 Task: Create a due date automation trigger when advanced on, on the tuesday before a card is due add fields without custom field "Resume" set to a number lower or equal to 1 and lower than 10 at 11:00 AM.
Action: Mouse moved to (950, 69)
Screenshot: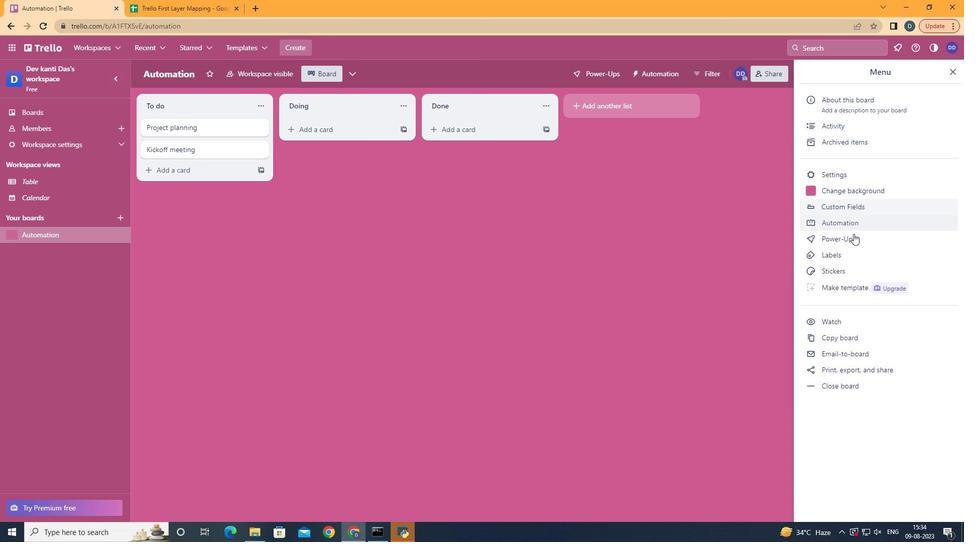 
Action: Mouse pressed left at (950, 69)
Screenshot: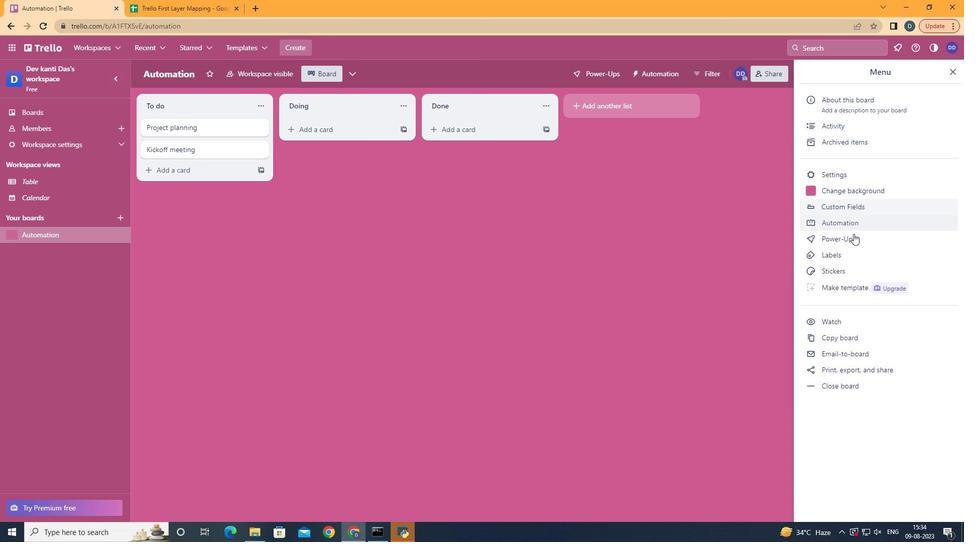 
Action: Mouse moved to (859, 219)
Screenshot: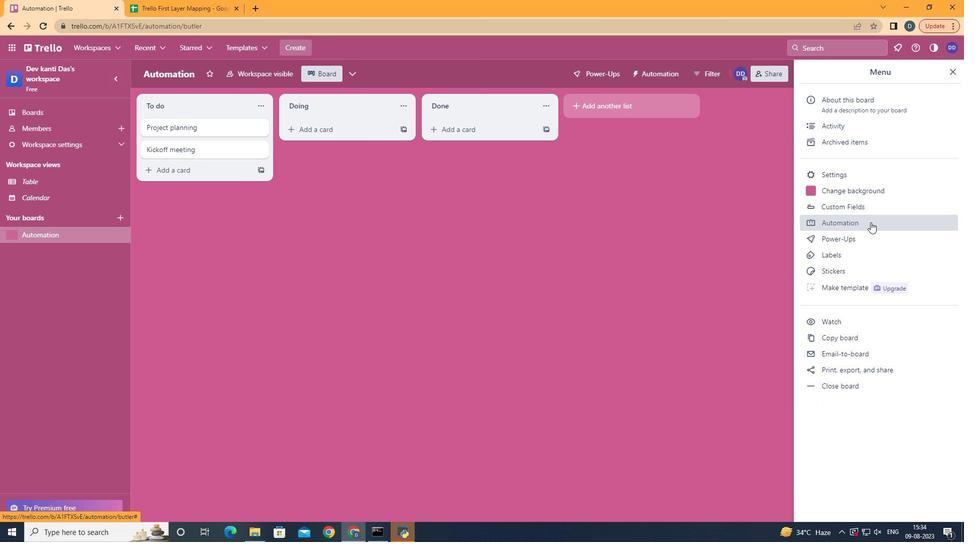 
Action: Mouse pressed left at (859, 219)
Screenshot: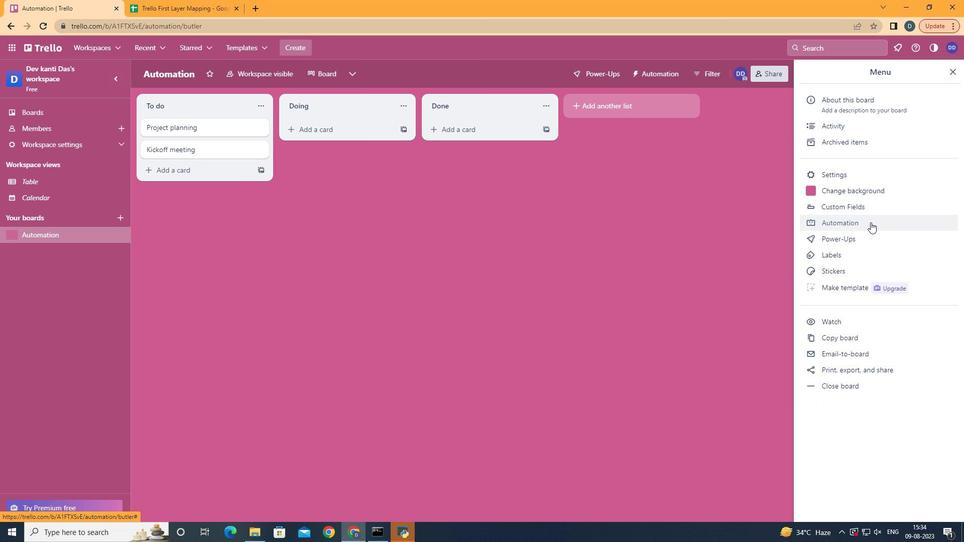 
Action: Mouse moved to (187, 198)
Screenshot: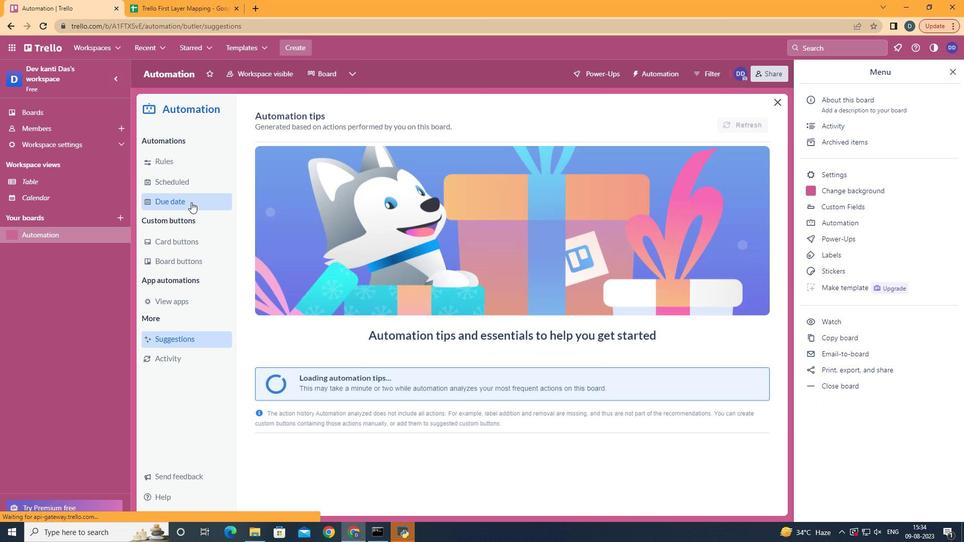 
Action: Mouse pressed left at (187, 198)
Screenshot: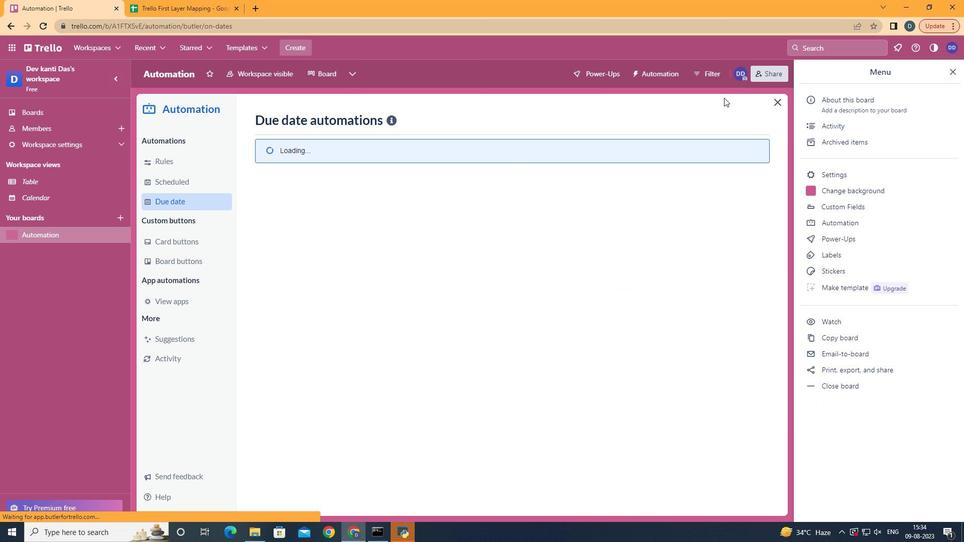 
Action: Mouse moved to (714, 118)
Screenshot: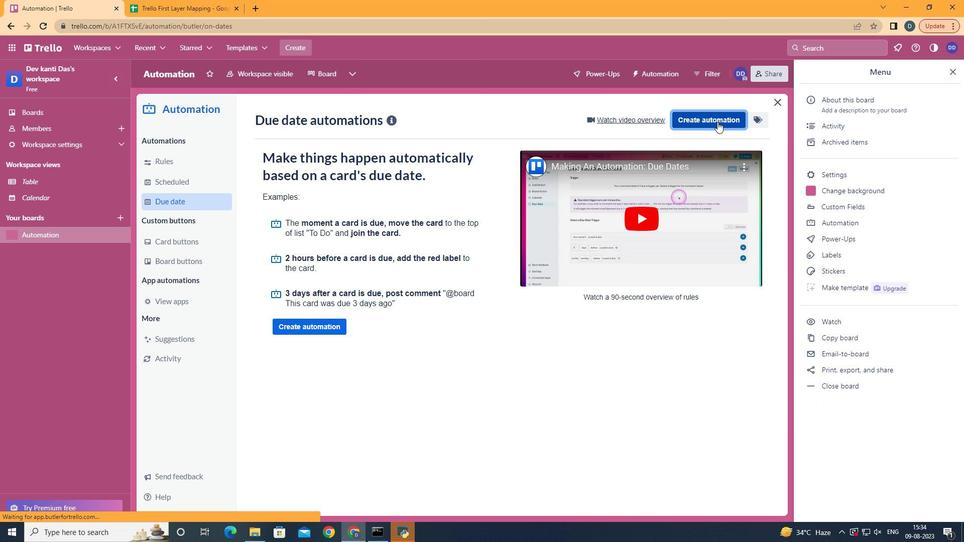 
Action: Mouse pressed left at (714, 118)
Screenshot: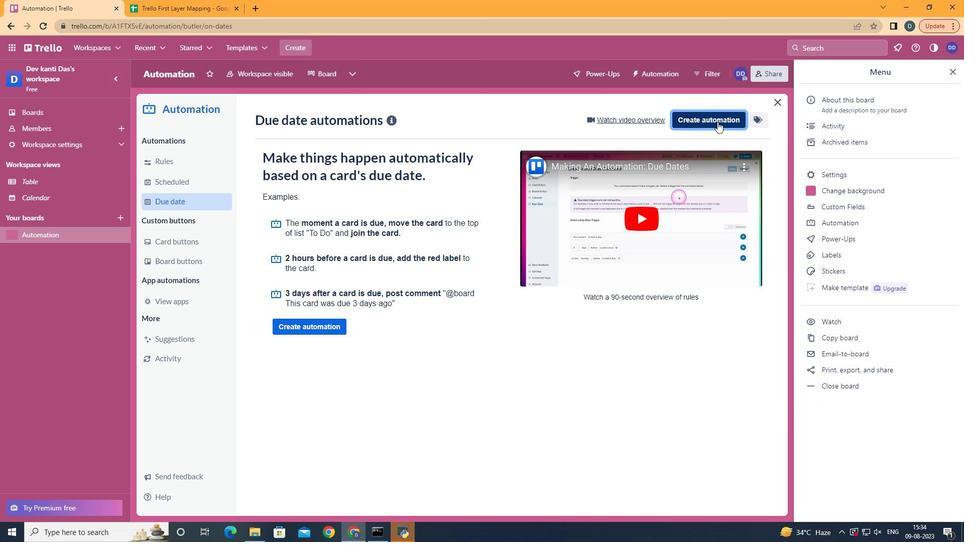 
Action: Mouse moved to (522, 192)
Screenshot: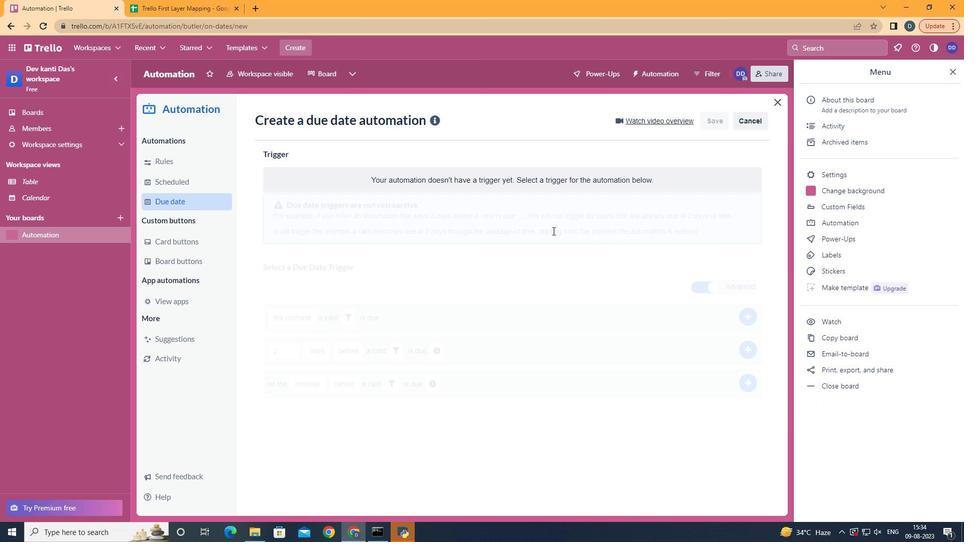 
Action: Mouse pressed left at (522, 192)
Screenshot: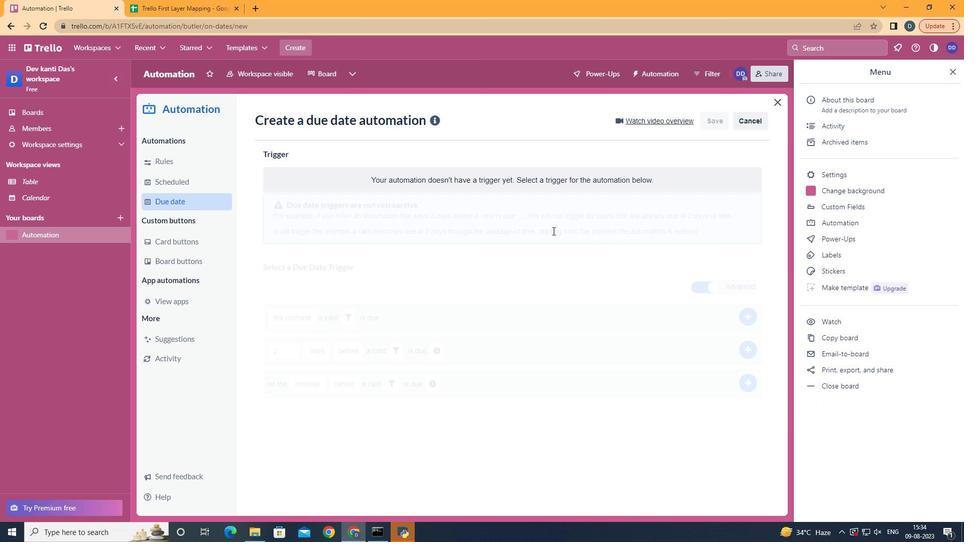
Action: Mouse moved to (510, 205)
Screenshot: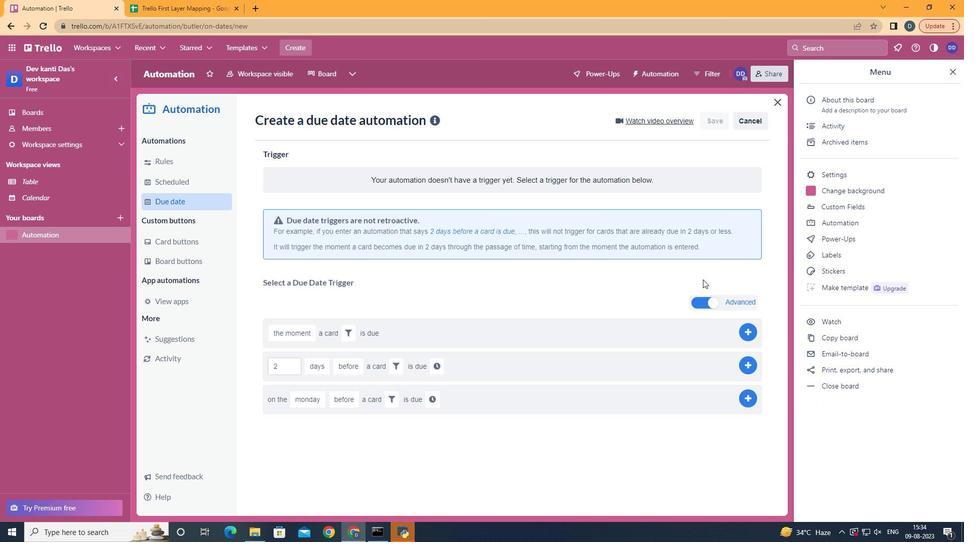 
Action: Mouse pressed left at (510, 205)
Screenshot: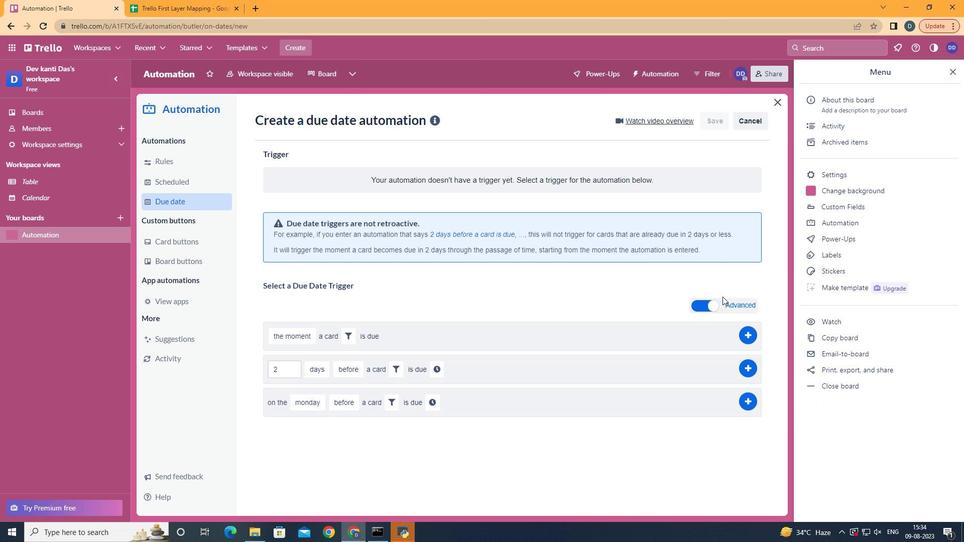 
Action: Mouse moved to (323, 276)
Screenshot: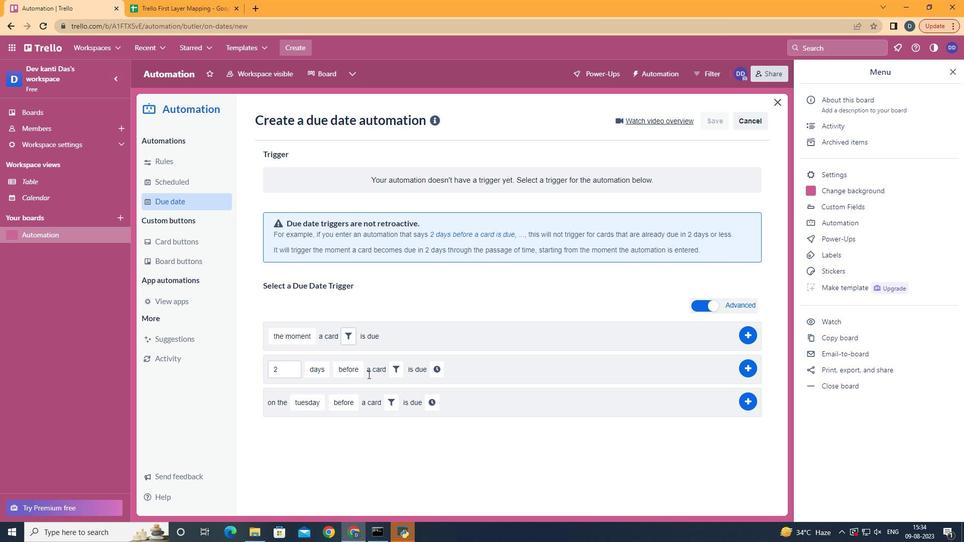
Action: Mouse pressed left at (323, 276)
Screenshot: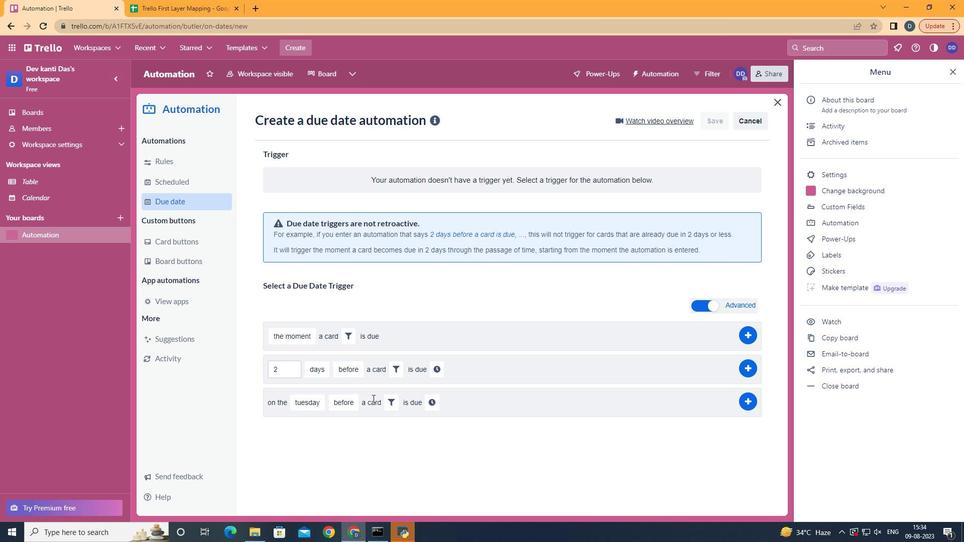 
Action: Mouse moved to (384, 397)
Screenshot: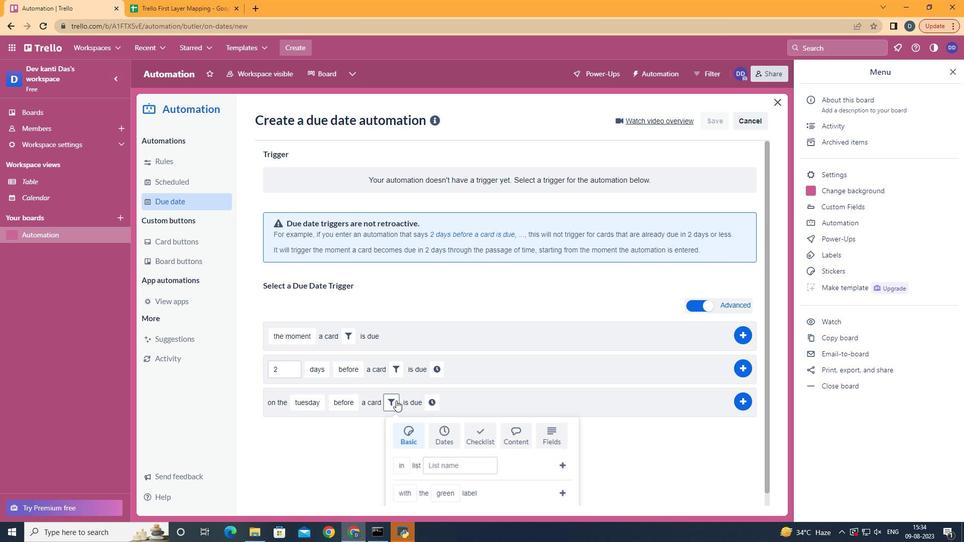 
Action: Mouse pressed left at (384, 397)
Screenshot: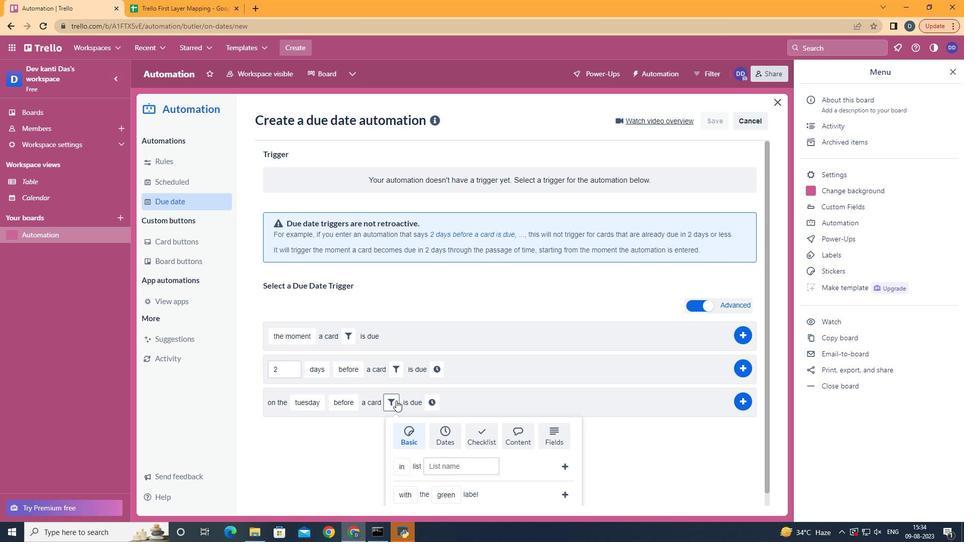 
Action: Mouse moved to (543, 431)
Screenshot: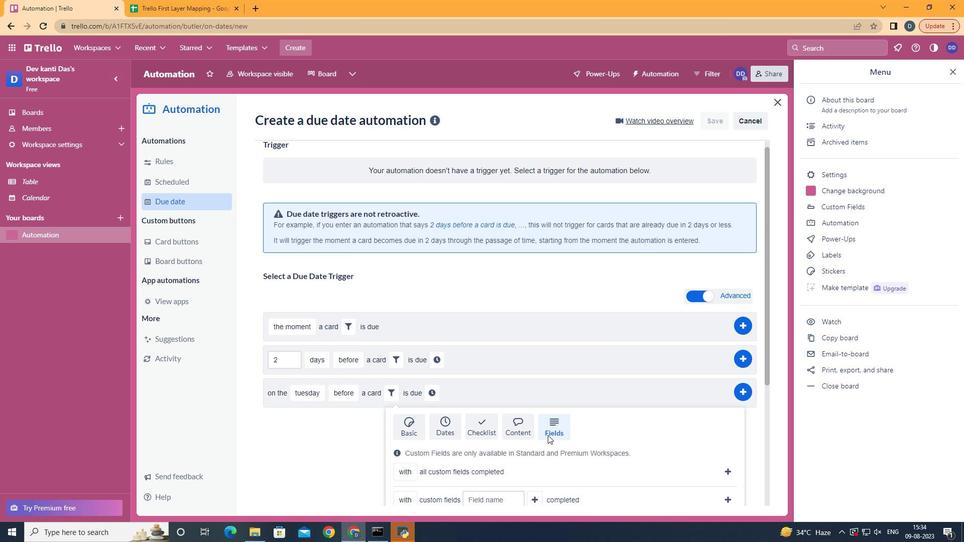 
Action: Mouse pressed left at (543, 431)
Screenshot: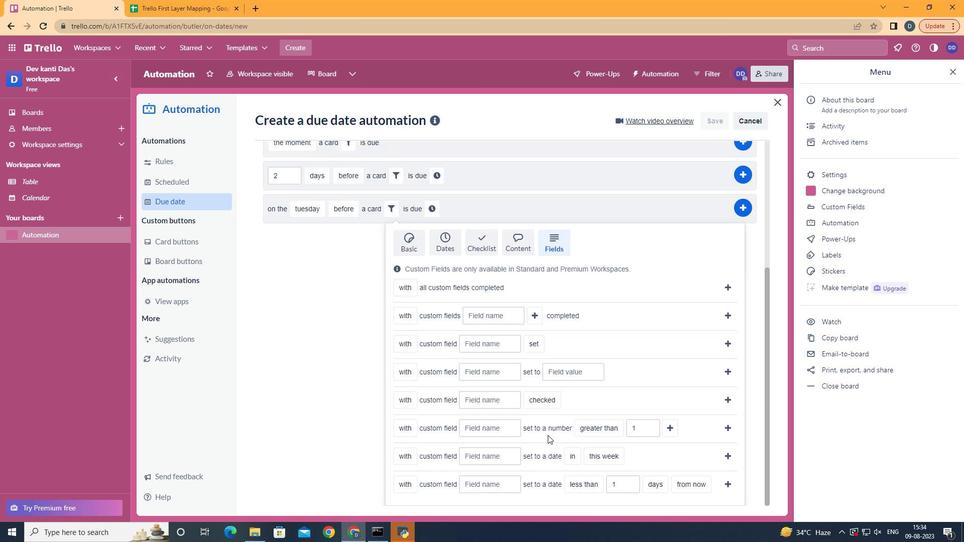 
Action: Mouse moved to (543, 431)
Screenshot: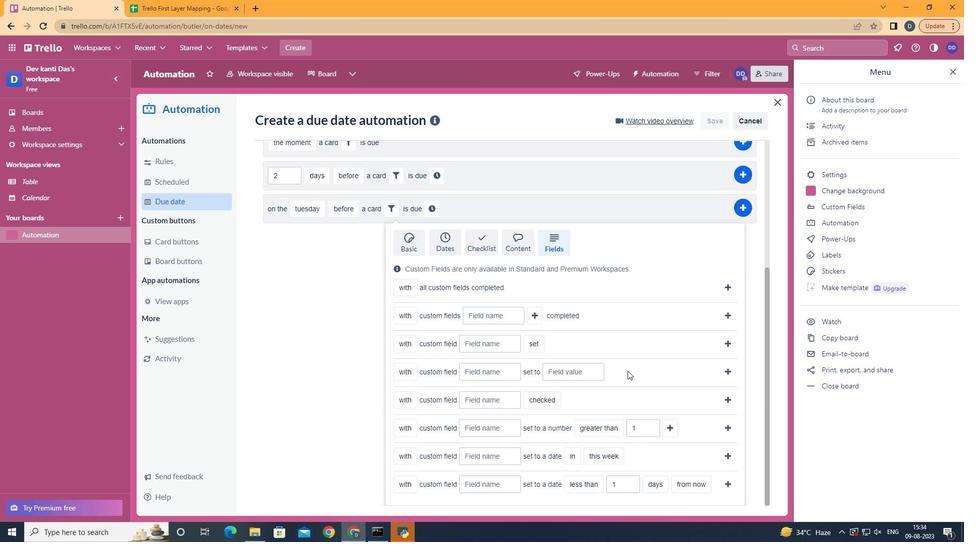 
Action: Mouse scrolled (543, 431) with delta (0, 0)
Screenshot: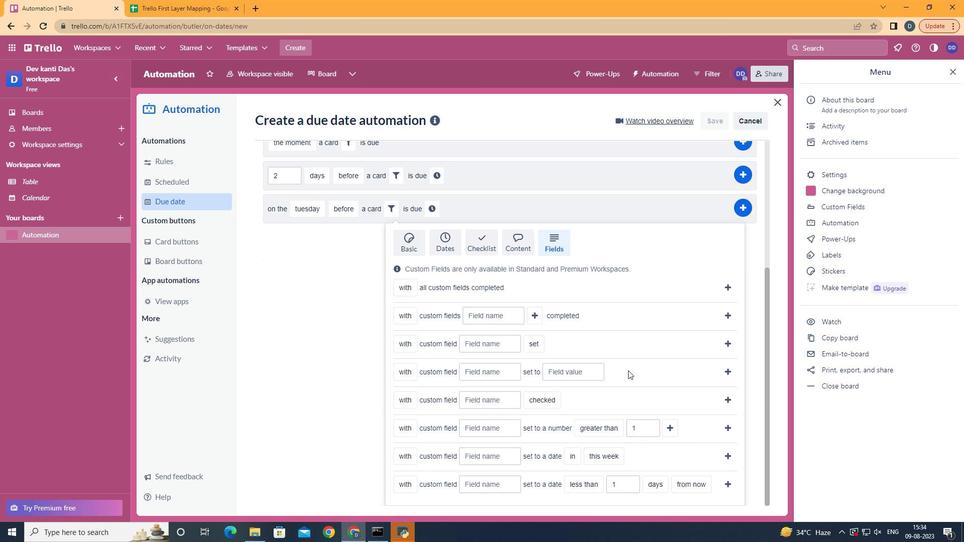 
Action: Mouse scrolled (543, 431) with delta (0, 0)
Screenshot: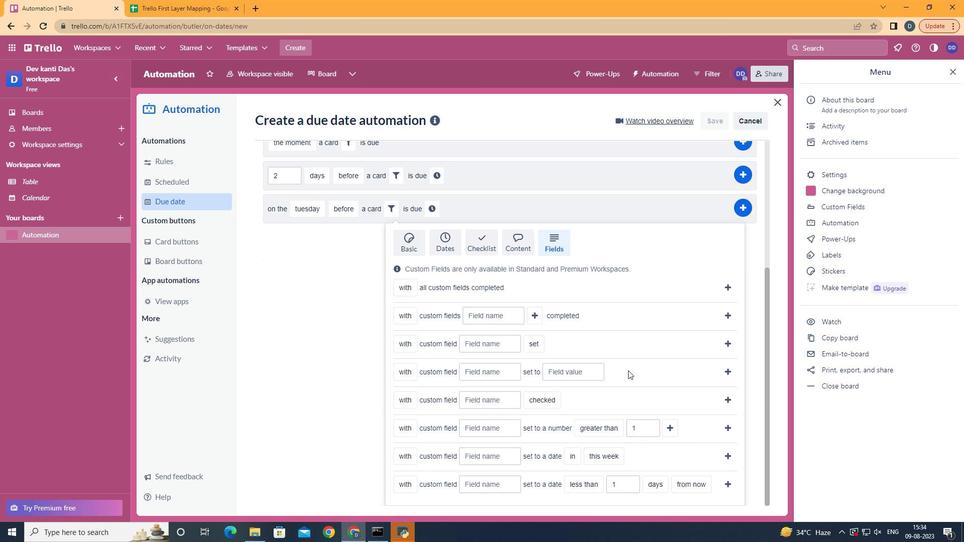 
Action: Mouse scrolled (543, 431) with delta (0, 0)
Screenshot: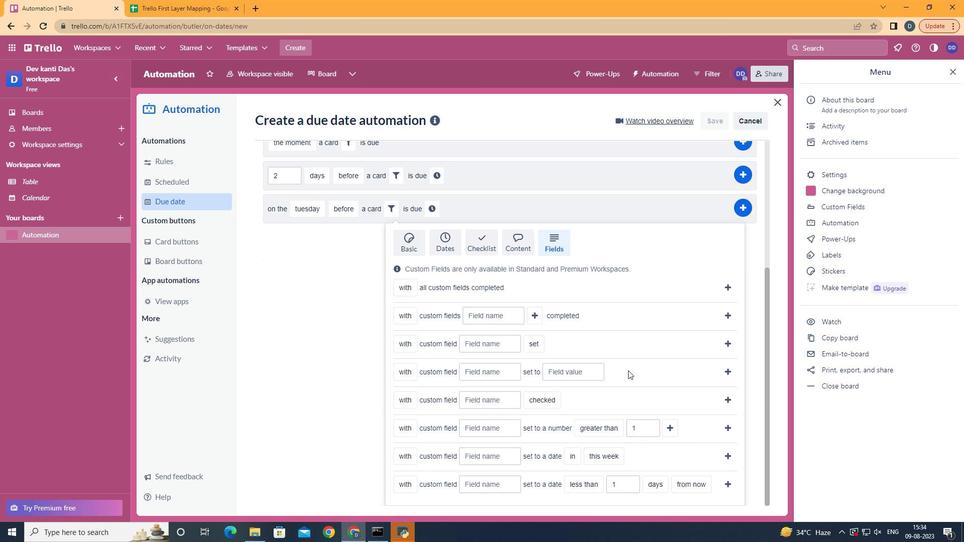 
Action: Mouse scrolled (543, 431) with delta (0, 0)
Screenshot: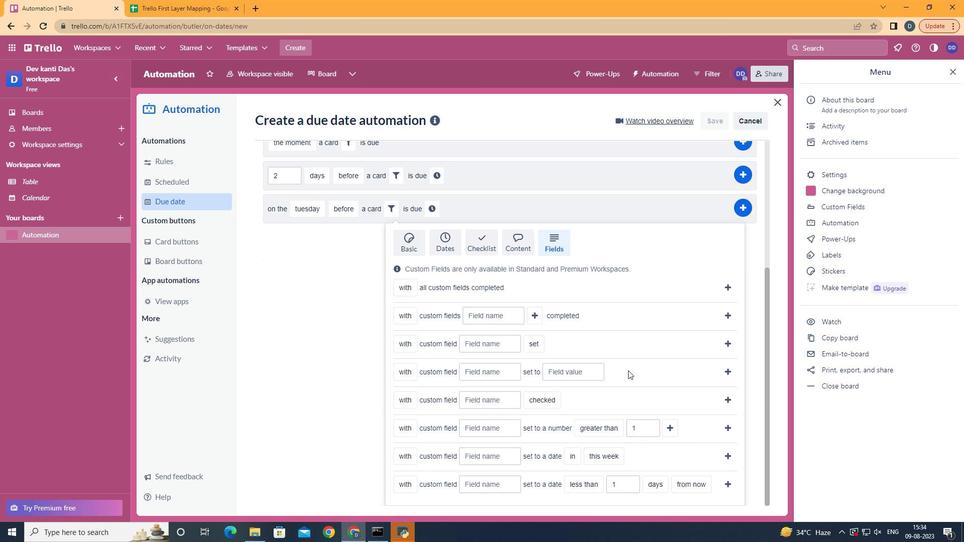 
Action: Mouse scrolled (543, 431) with delta (0, 0)
Screenshot: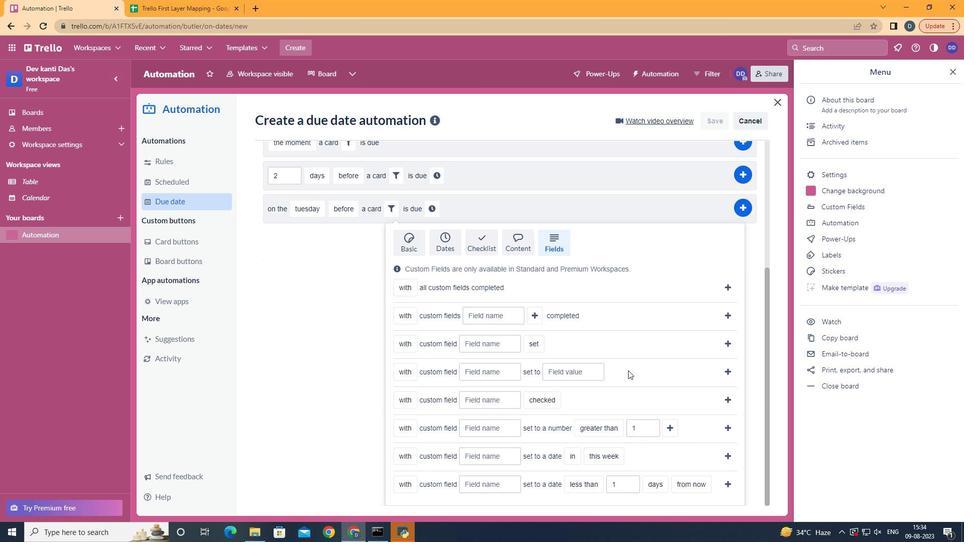 
Action: Mouse moved to (411, 464)
Screenshot: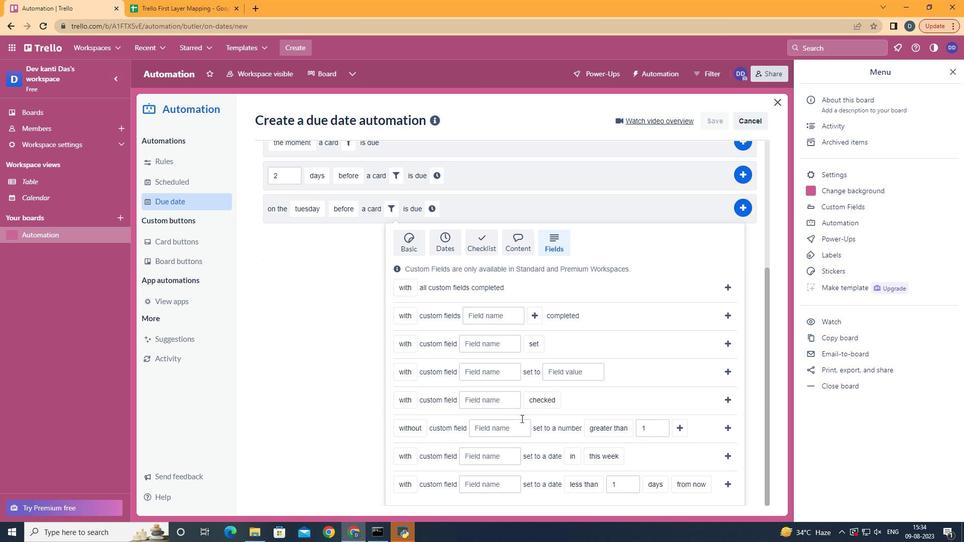 
Action: Mouse pressed left at (411, 464)
Screenshot: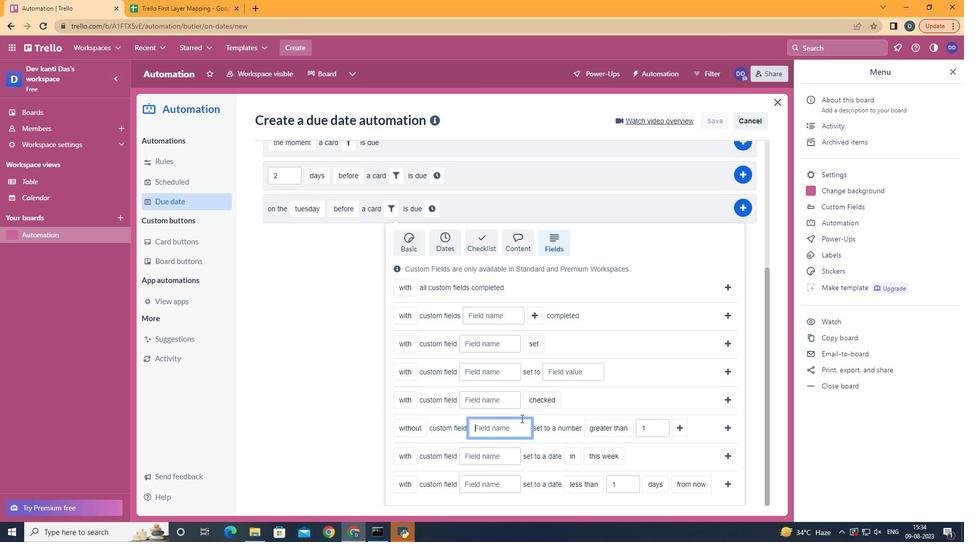 
Action: Mouse moved to (517, 415)
Screenshot: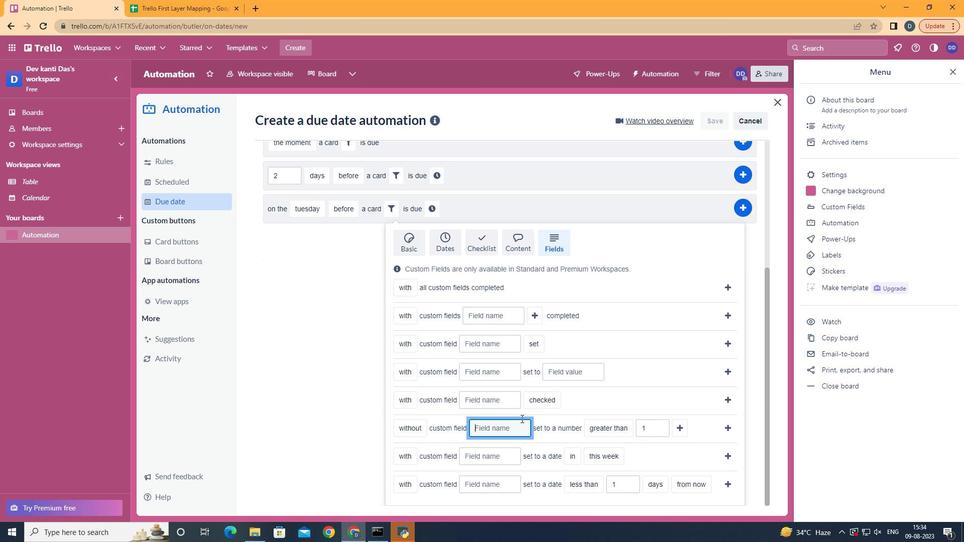 
Action: Mouse pressed left at (517, 415)
Screenshot: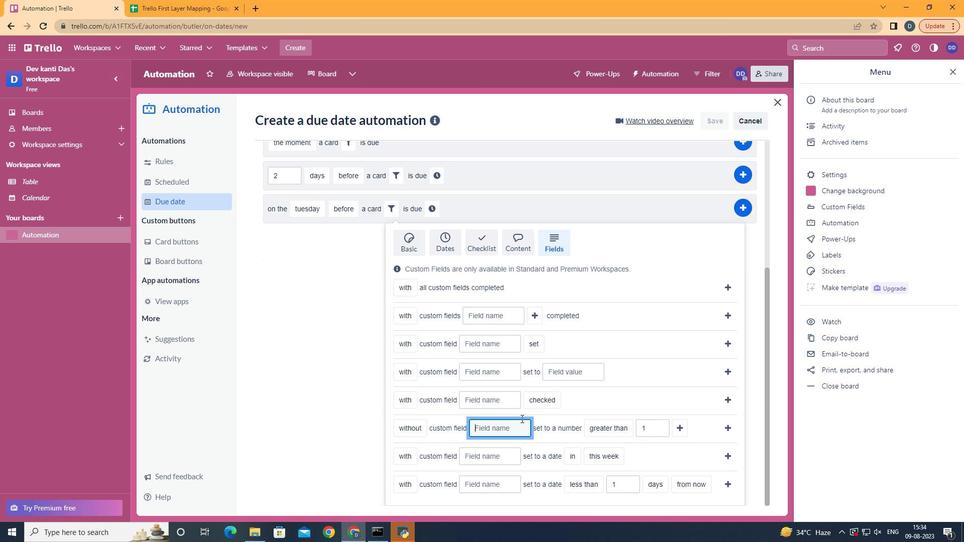 
Action: Key pressed <Key.shift>Reume<Key.backspace><Key.backspace><Key.backspace>sume
Screenshot: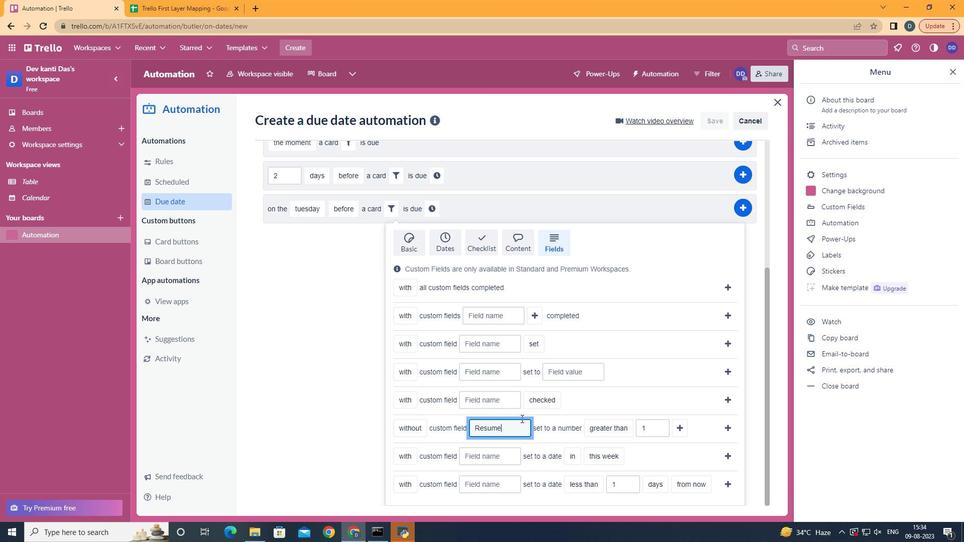 
Action: Mouse moved to (632, 410)
Screenshot: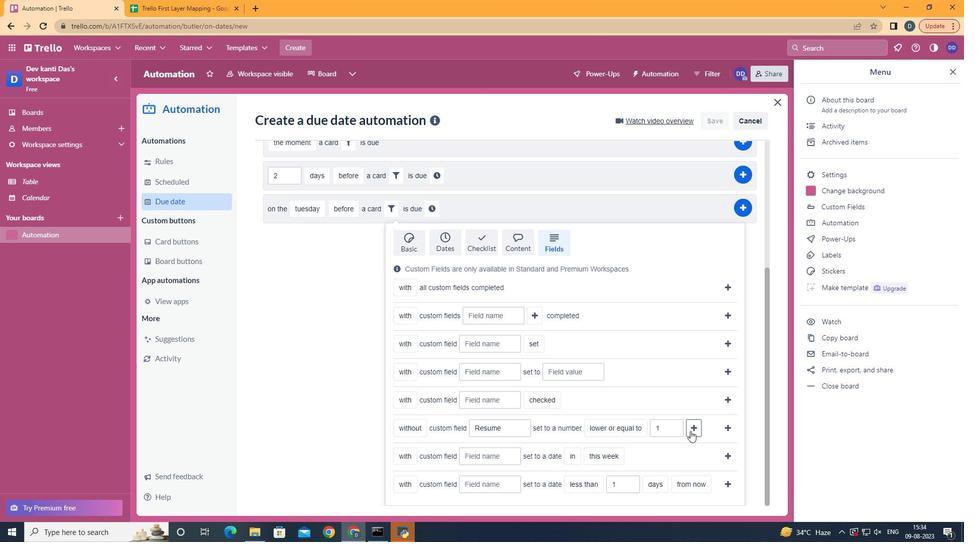 
Action: Mouse pressed left at (632, 410)
Screenshot: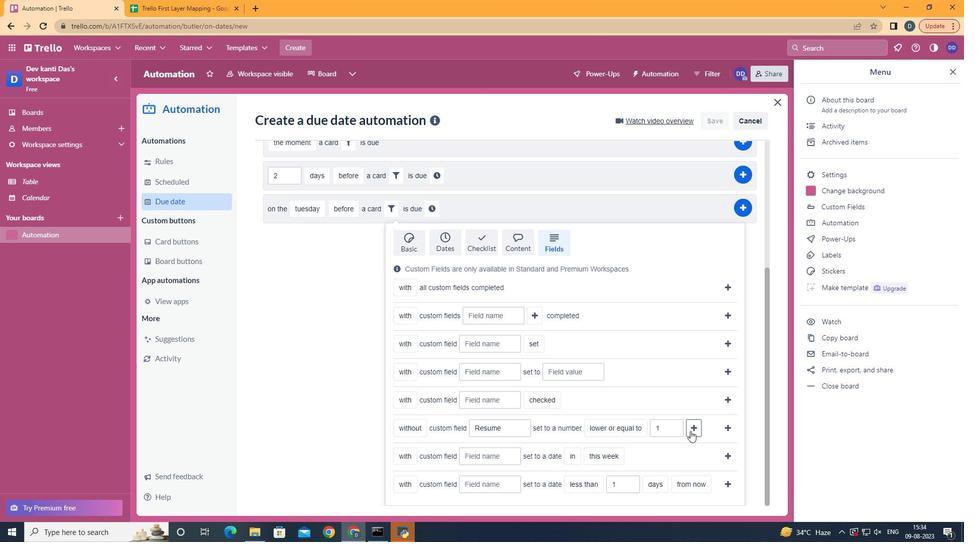 
Action: Mouse moved to (687, 427)
Screenshot: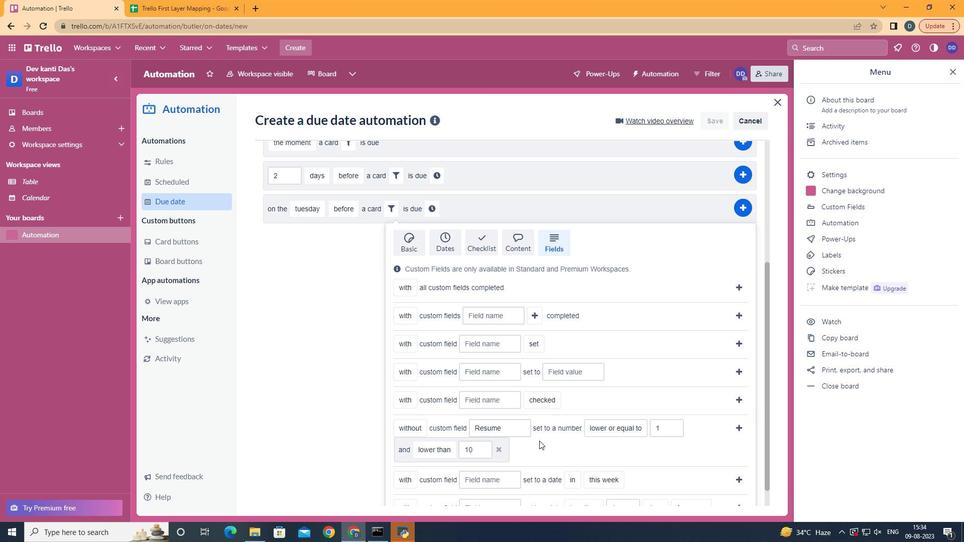 
Action: Mouse pressed left at (687, 427)
Screenshot: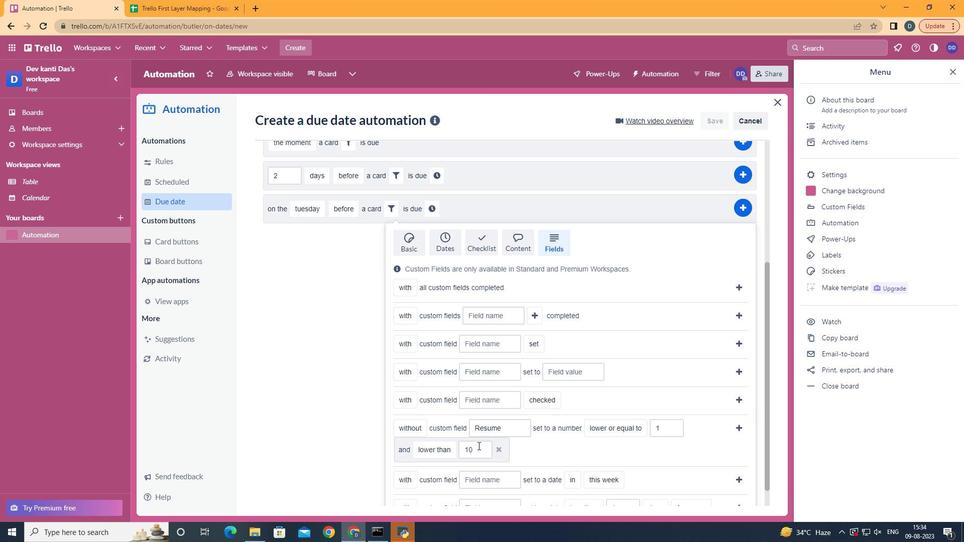 
Action: Mouse moved to (729, 427)
Screenshot: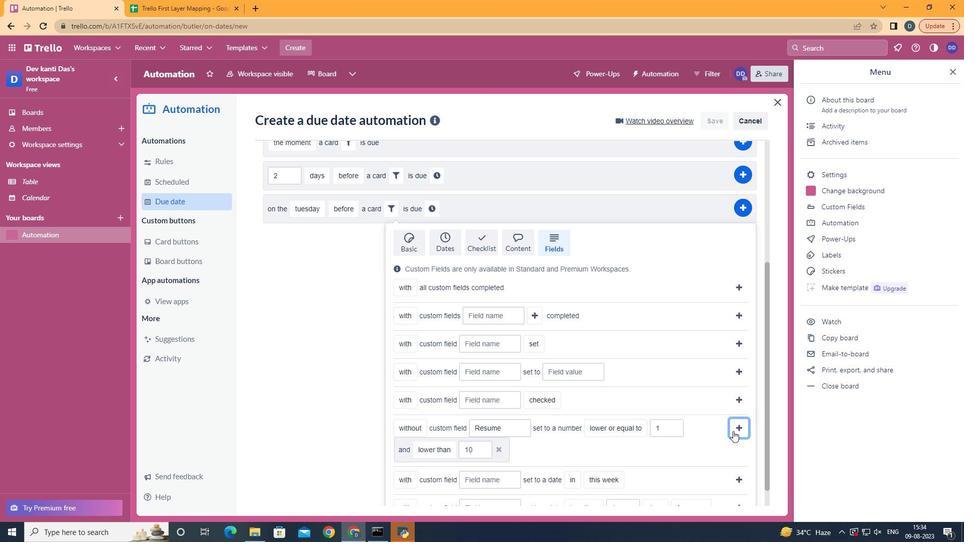 
Action: Mouse pressed left at (729, 427)
Screenshot: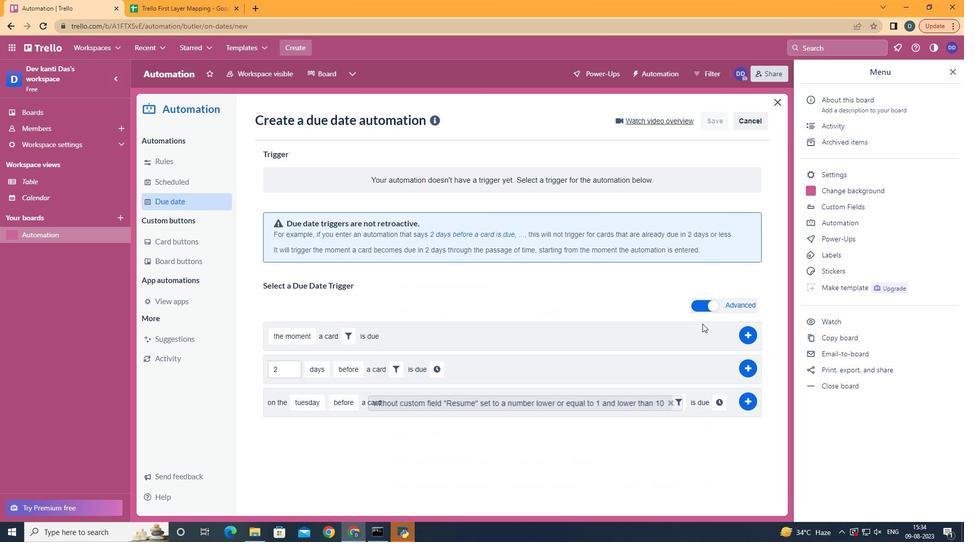 
Action: Mouse moved to (718, 397)
Screenshot: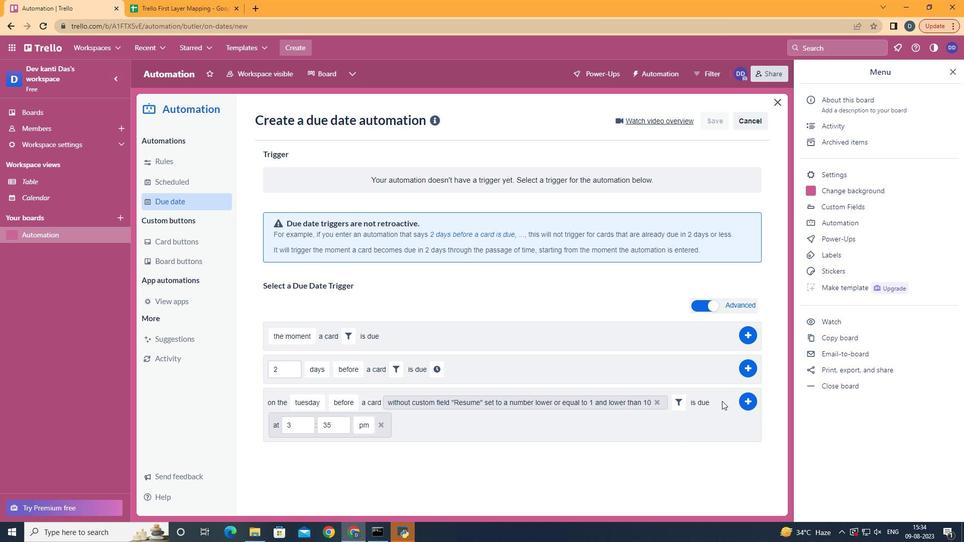 
Action: Mouse pressed left at (718, 397)
Screenshot: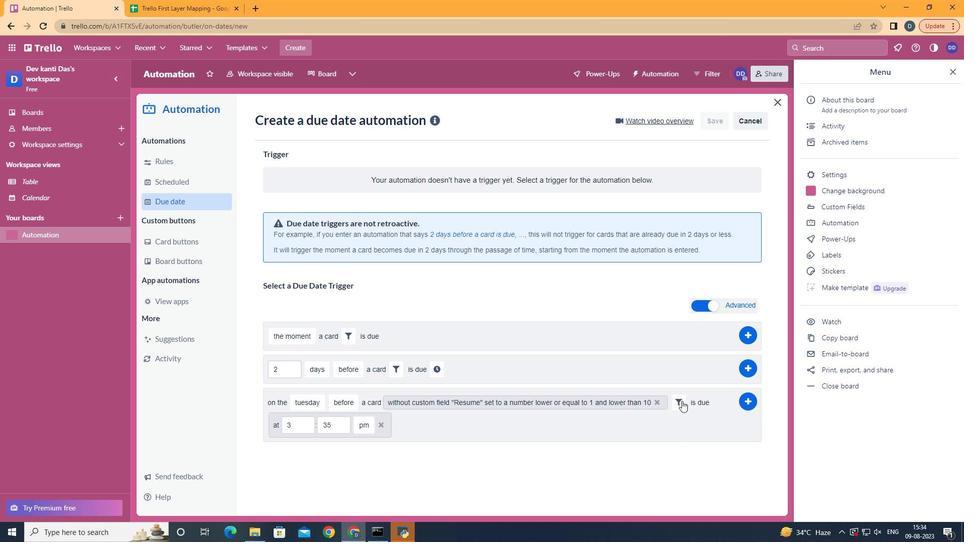 
Action: Mouse moved to (292, 419)
Screenshot: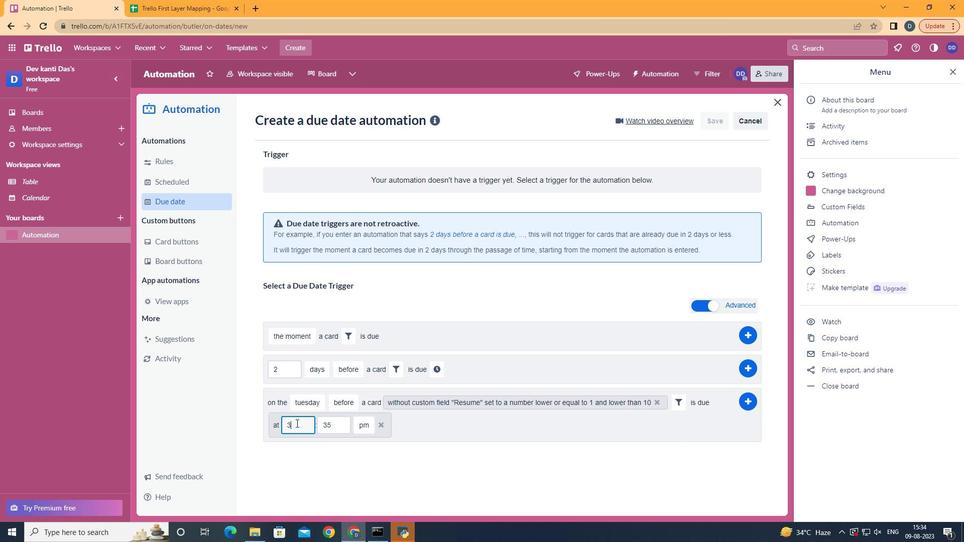 
Action: Mouse pressed left at (292, 419)
Screenshot: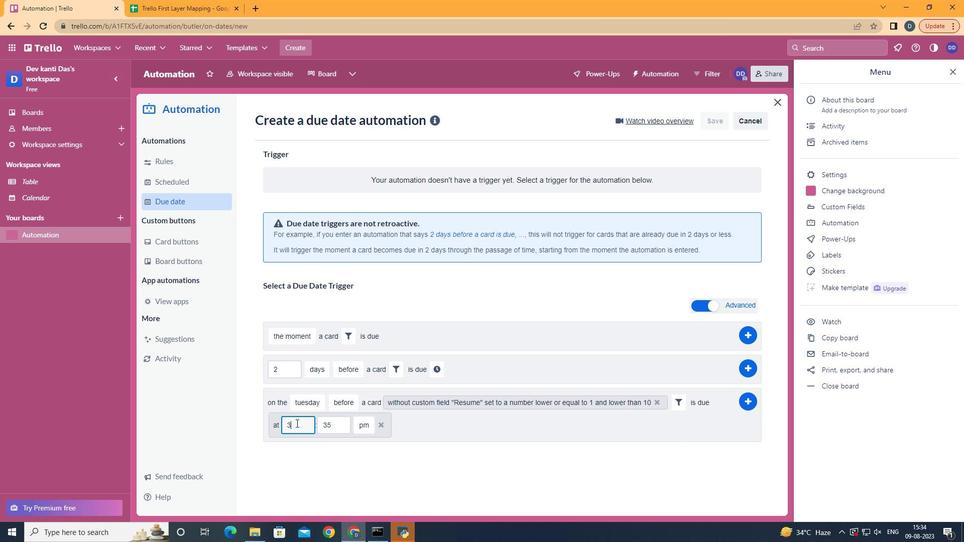 
Action: Key pressed <Key.backspace>11
Screenshot: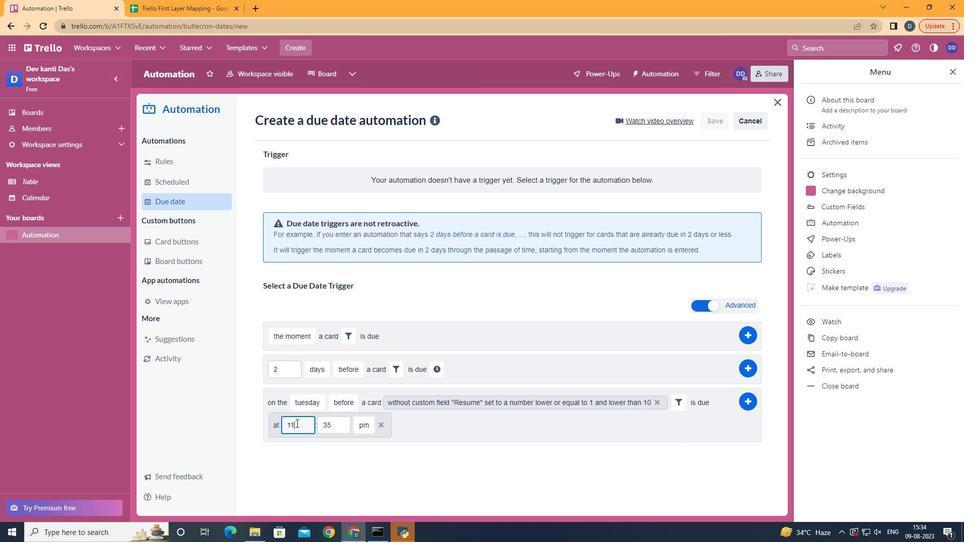 
Action: Mouse moved to (339, 422)
Screenshot: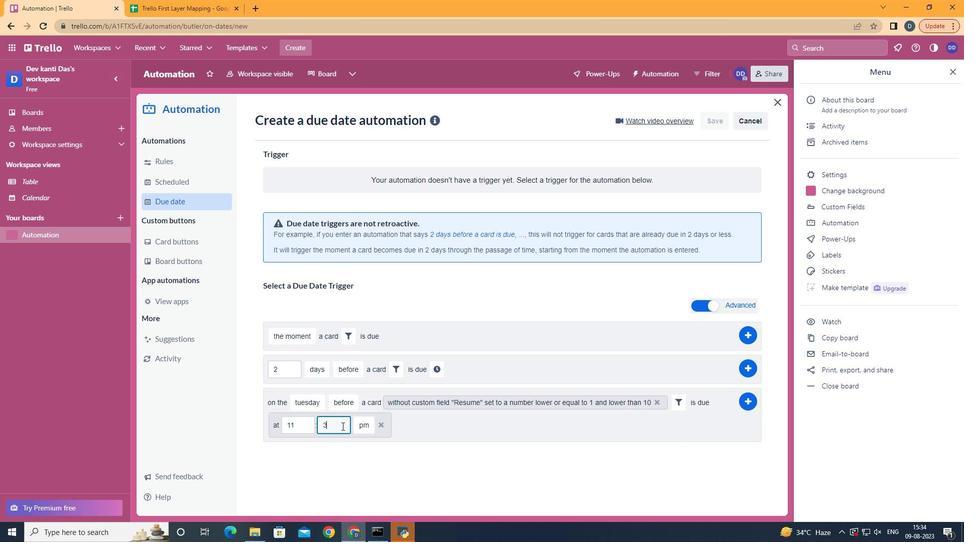 
Action: Mouse pressed left at (339, 422)
Screenshot: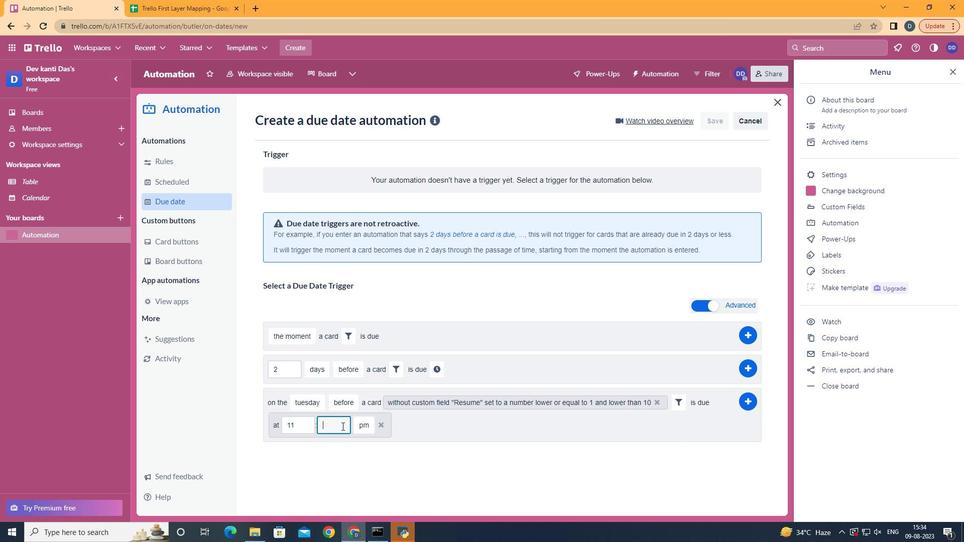 
Action: Mouse moved to (339, 422)
Screenshot: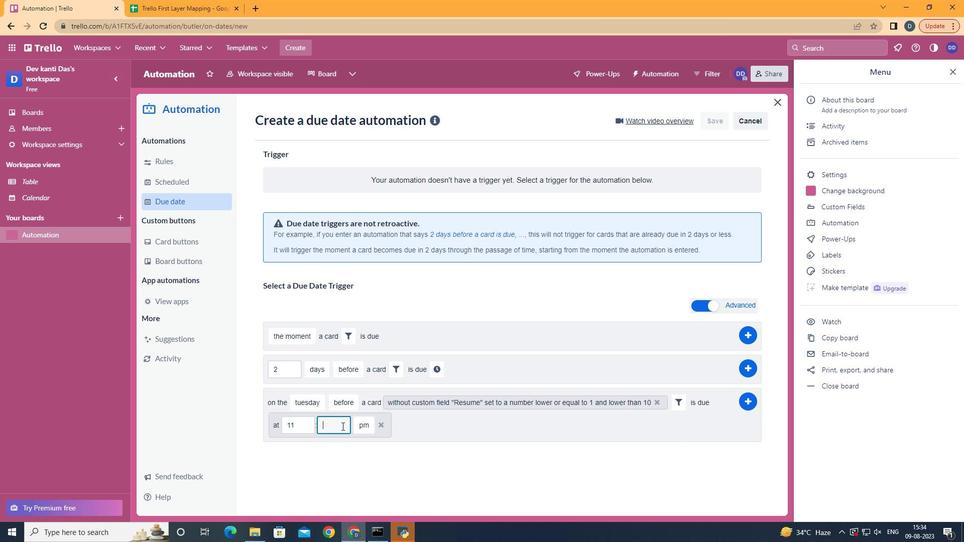 
Action: Key pressed <Key.backspace>
Screenshot: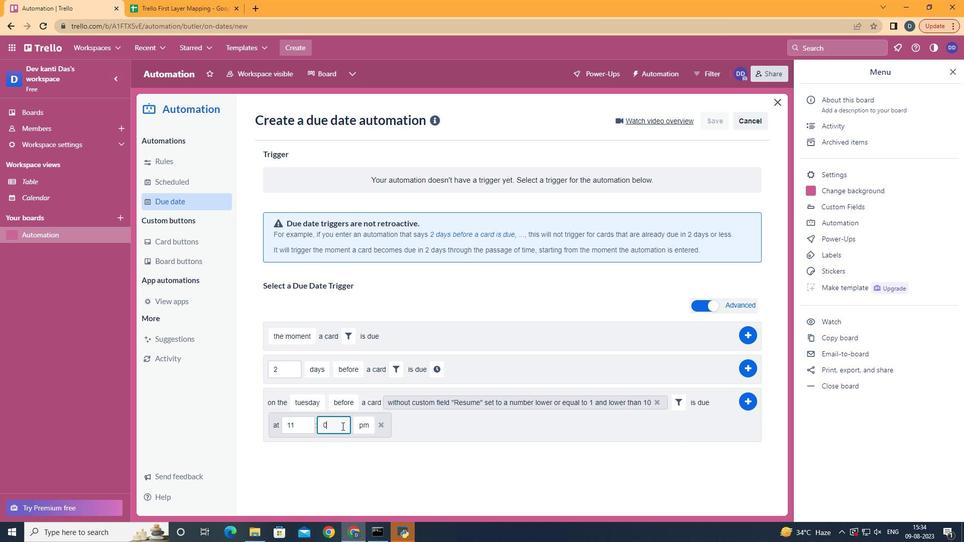 
Action: Mouse moved to (338, 422)
Screenshot: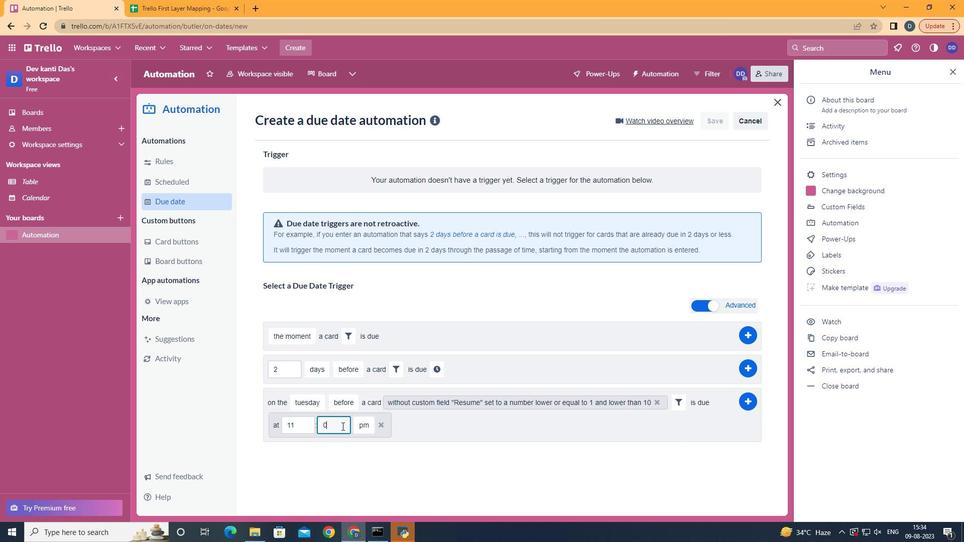 
Action: Key pressed <Key.backspace>00
Screenshot: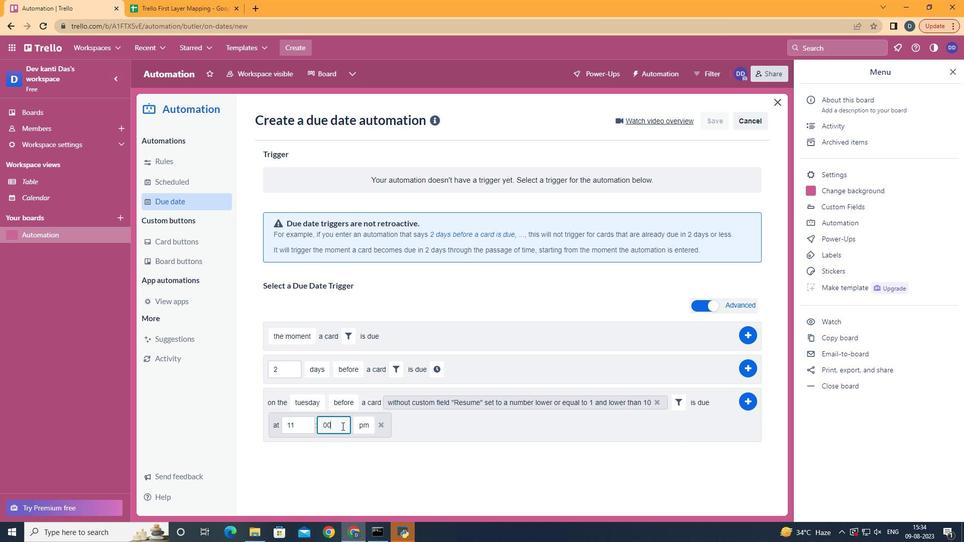 
Action: Mouse moved to (362, 436)
Screenshot: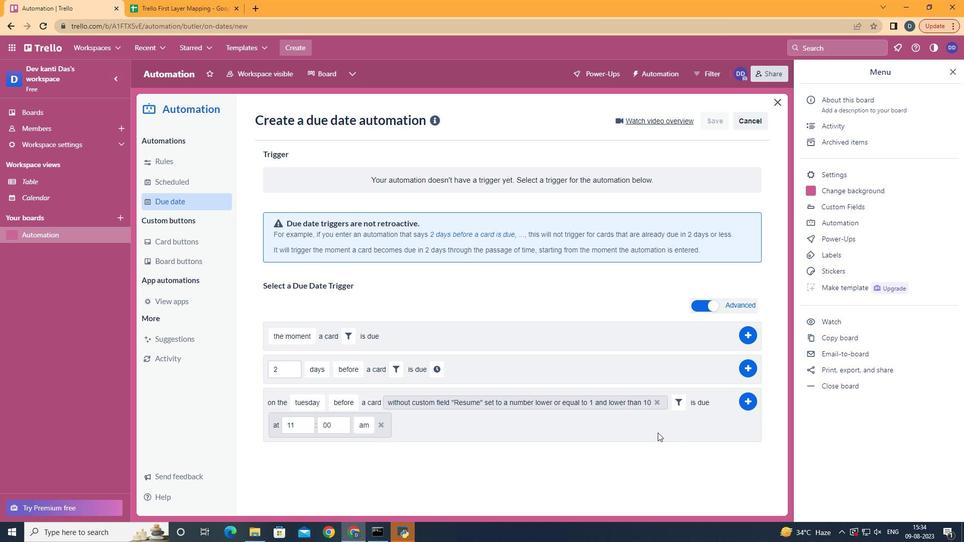 
Action: Mouse pressed left at (362, 436)
Screenshot: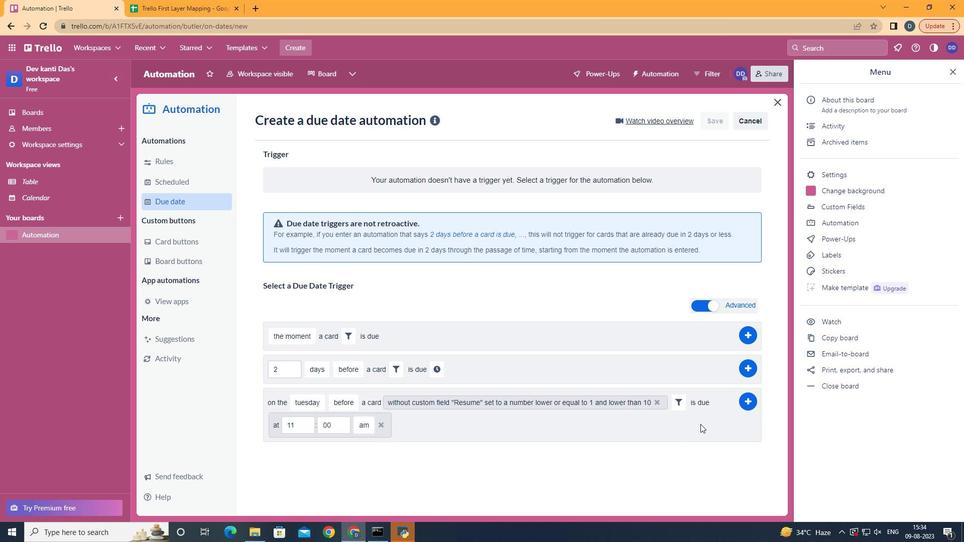 
Action: Mouse moved to (742, 398)
Screenshot: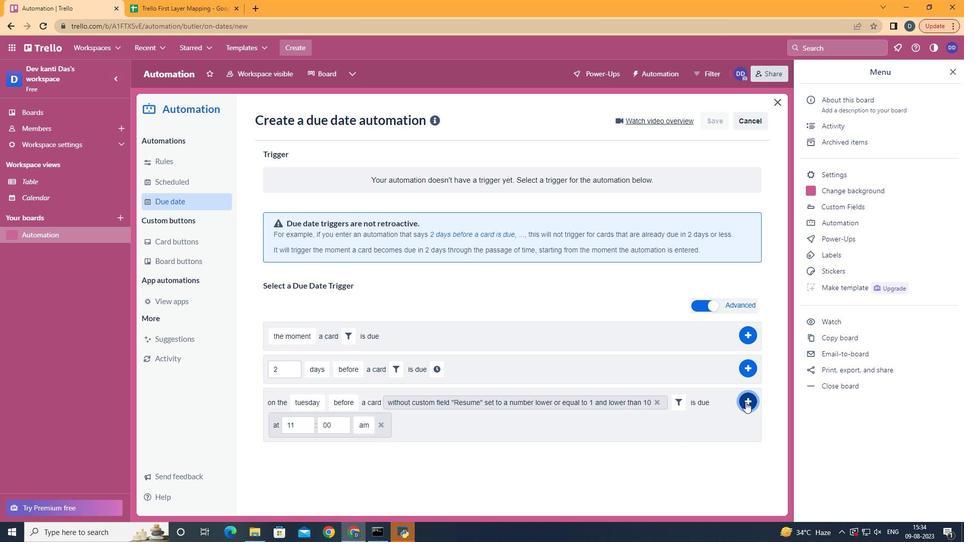 
Action: Mouse pressed left at (742, 398)
Screenshot: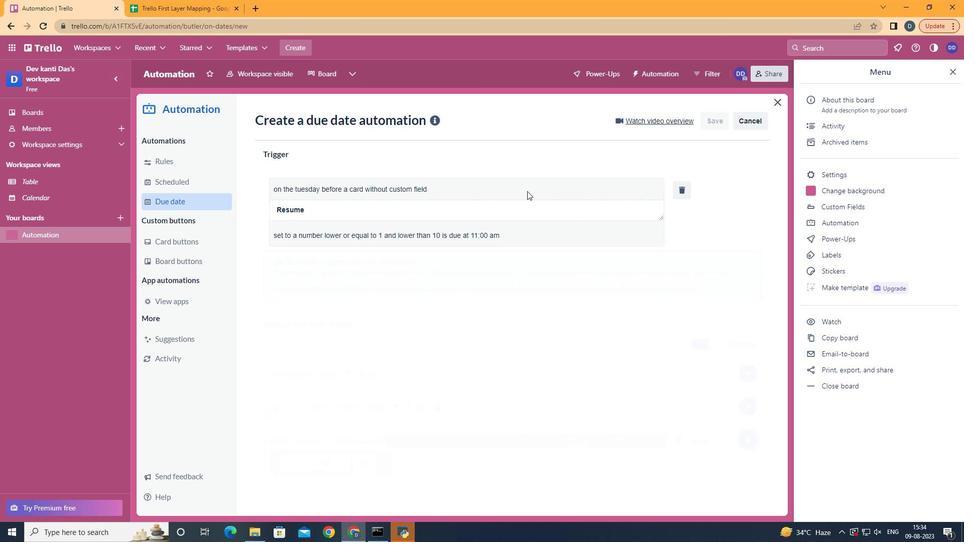 
Action: Mouse moved to (529, 223)
Screenshot: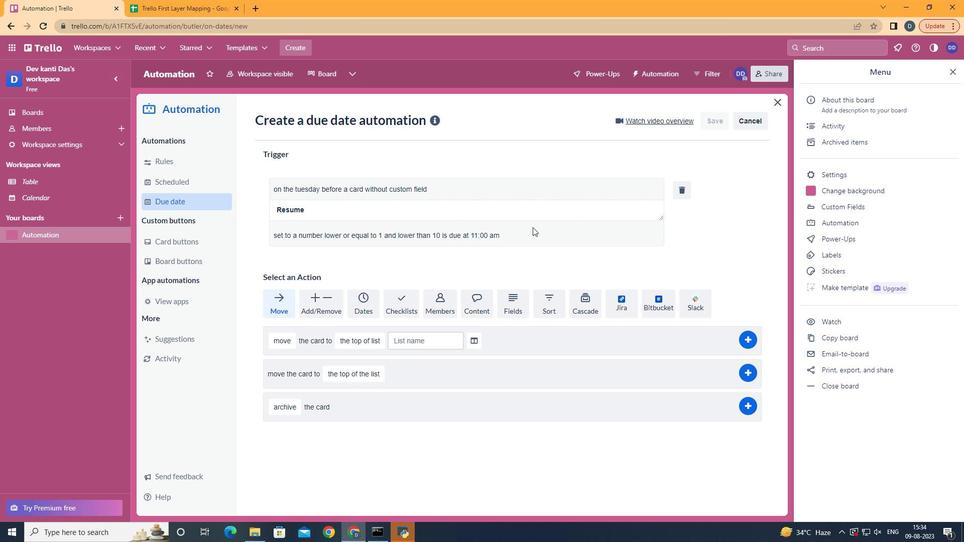 
